 Task: Add Badger Balm Kids Mineral Sunscreen Cream, SPF 40 to the cart.
Action: Mouse moved to (247, 115)
Screenshot: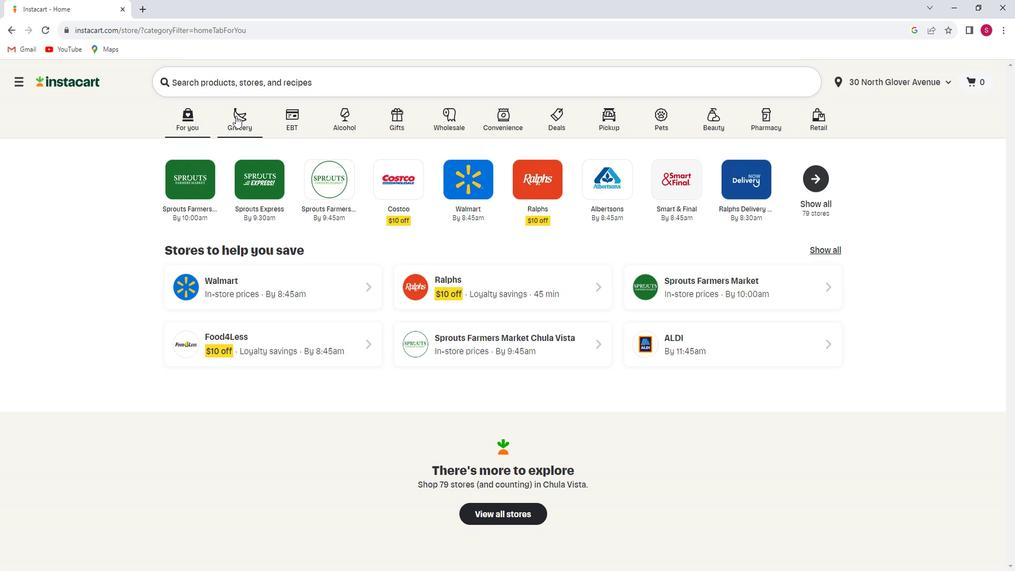 
Action: Mouse pressed left at (247, 115)
Screenshot: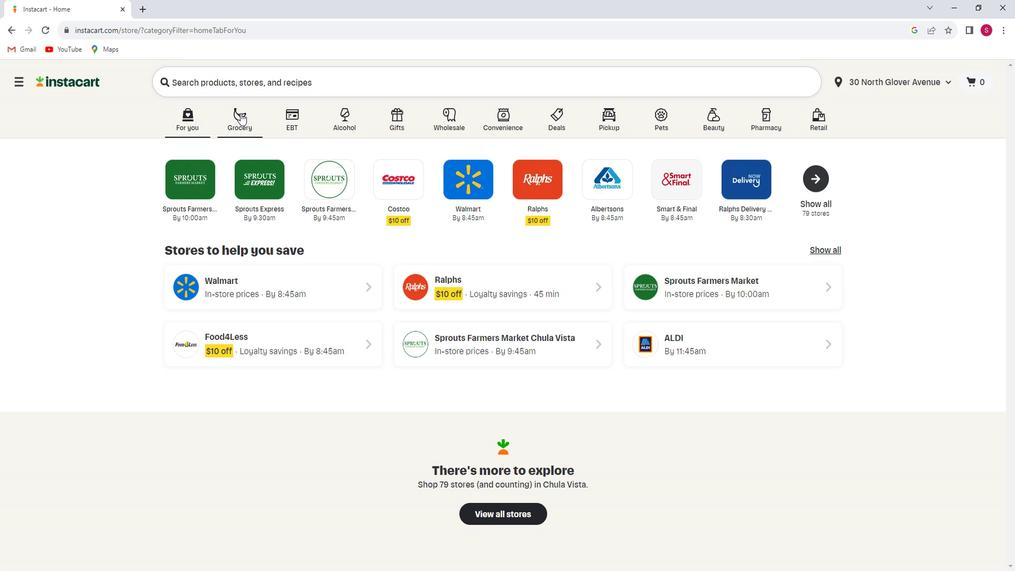 
Action: Mouse moved to (269, 197)
Screenshot: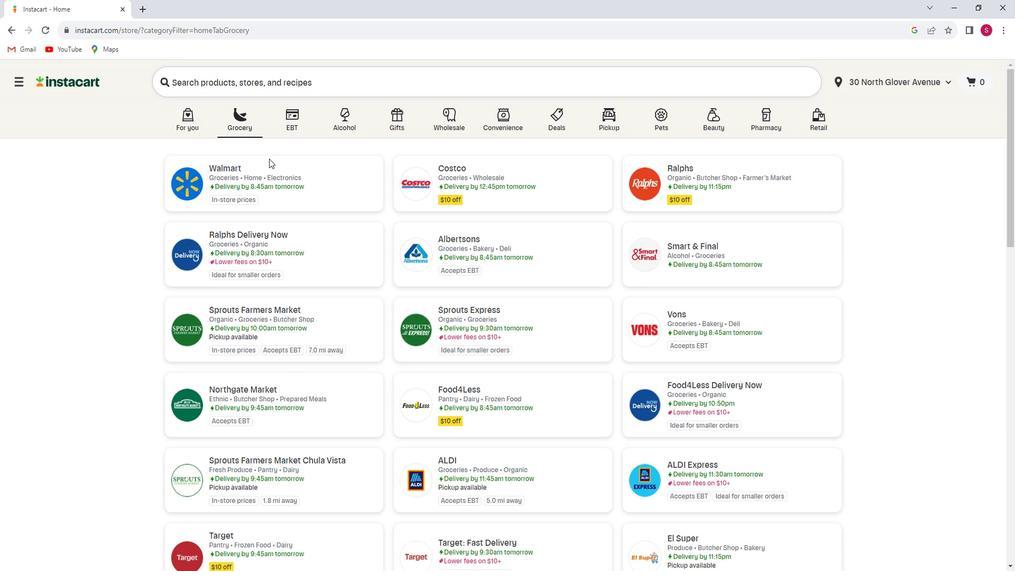 
Action: Mouse scrolled (269, 196) with delta (0, 0)
Screenshot: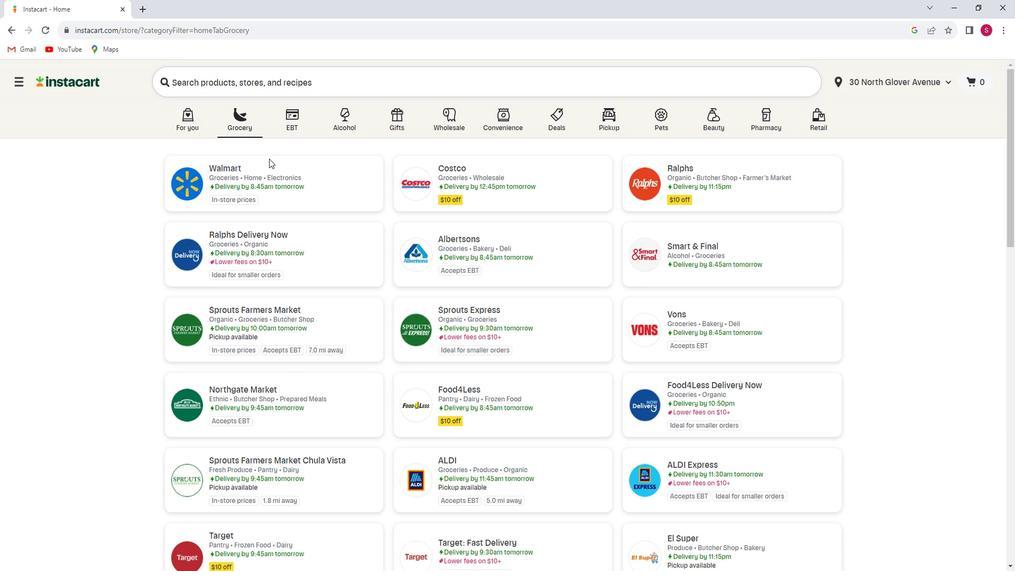 
Action: Mouse moved to (287, 266)
Screenshot: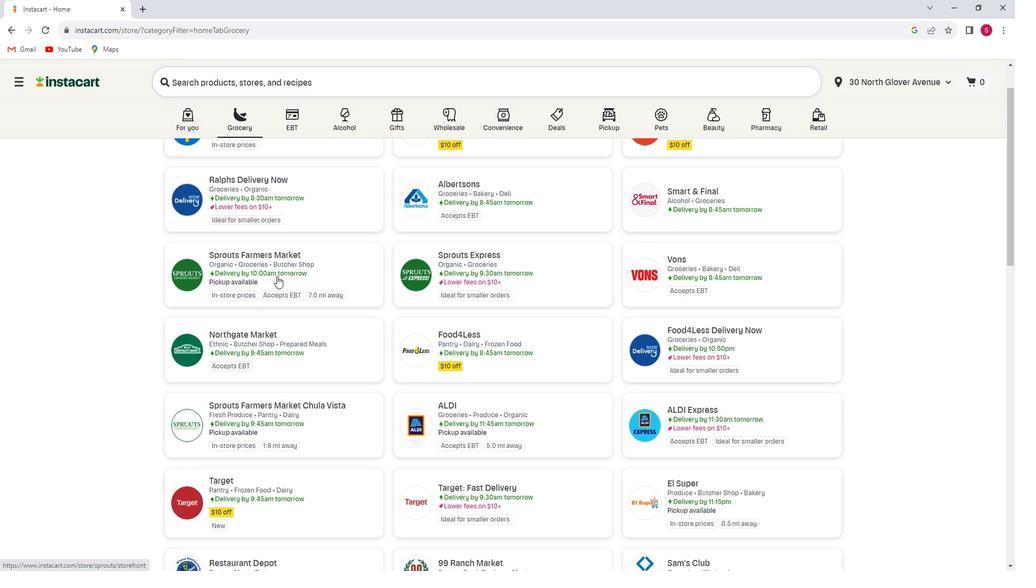 
Action: Mouse pressed left at (287, 266)
Screenshot: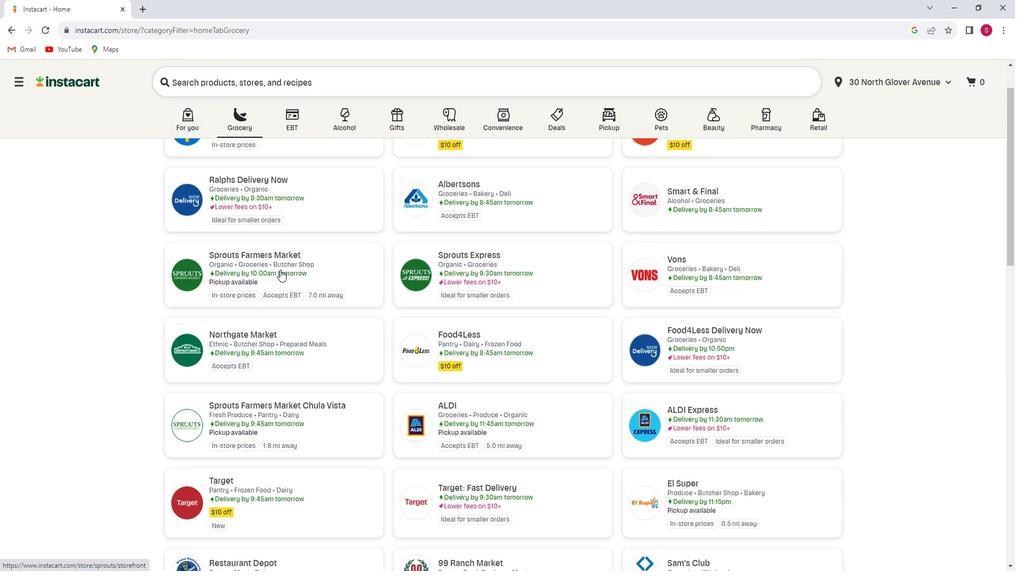 
Action: Mouse moved to (121, 310)
Screenshot: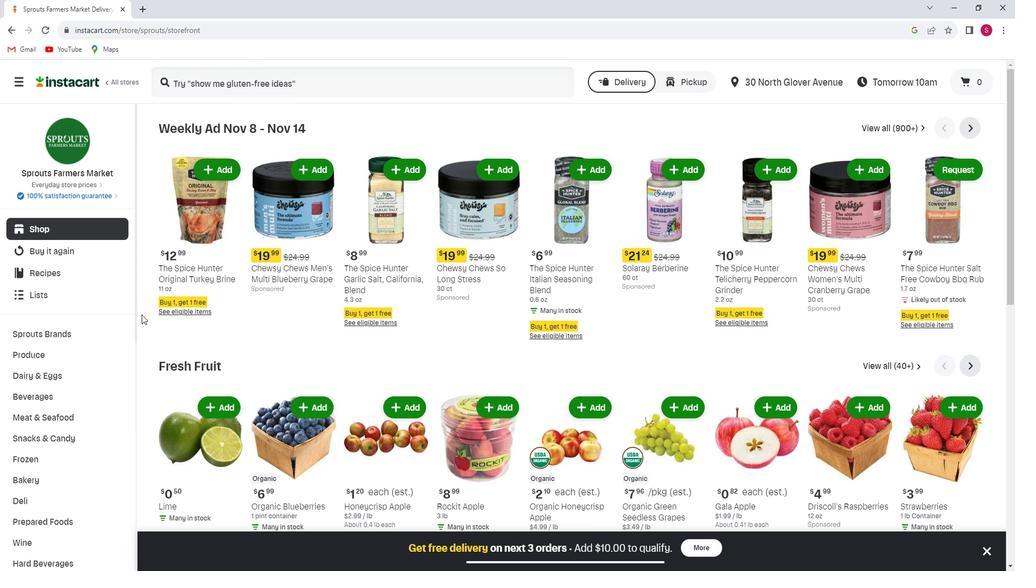 
Action: Mouse scrolled (121, 309) with delta (0, 0)
Screenshot: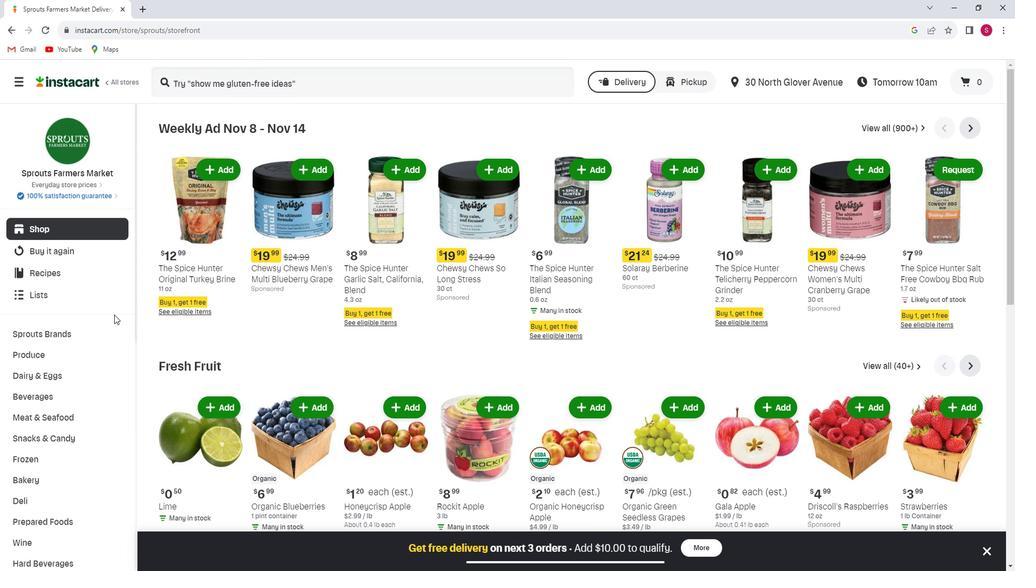 
Action: Mouse scrolled (121, 309) with delta (0, 0)
Screenshot: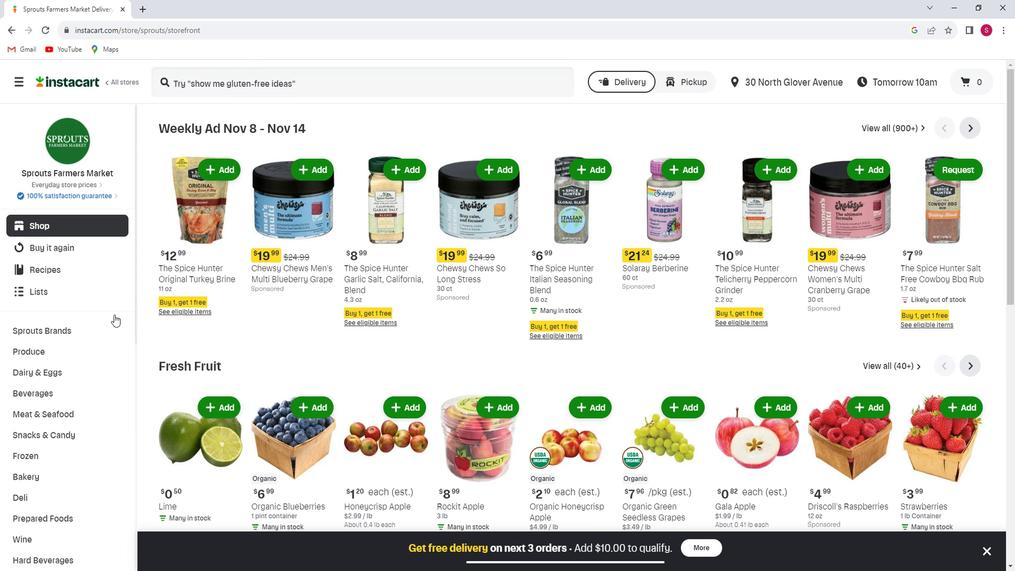 
Action: Mouse scrolled (121, 309) with delta (0, 0)
Screenshot: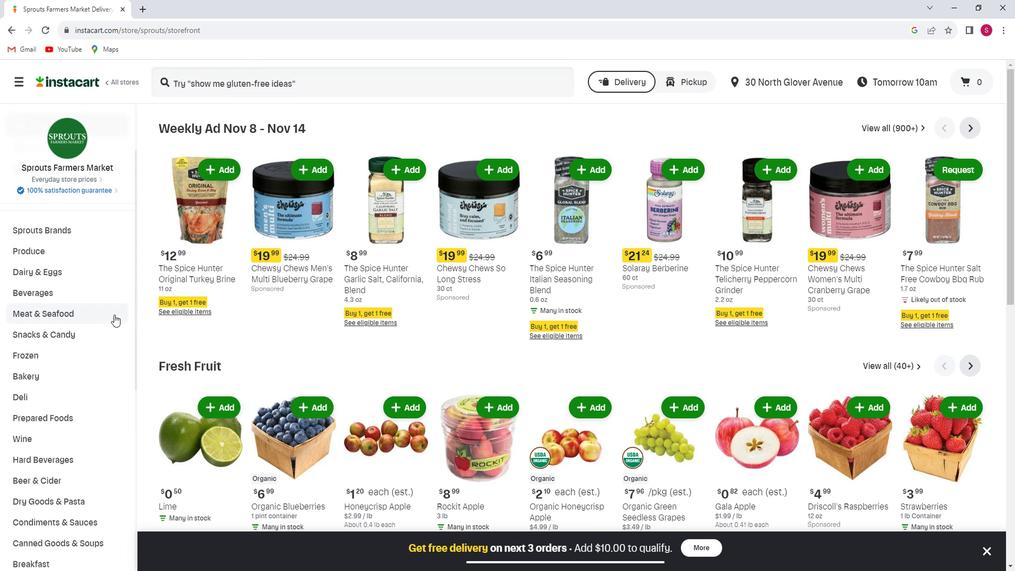 
Action: Mouse moved to (120, 310)
Screenshot: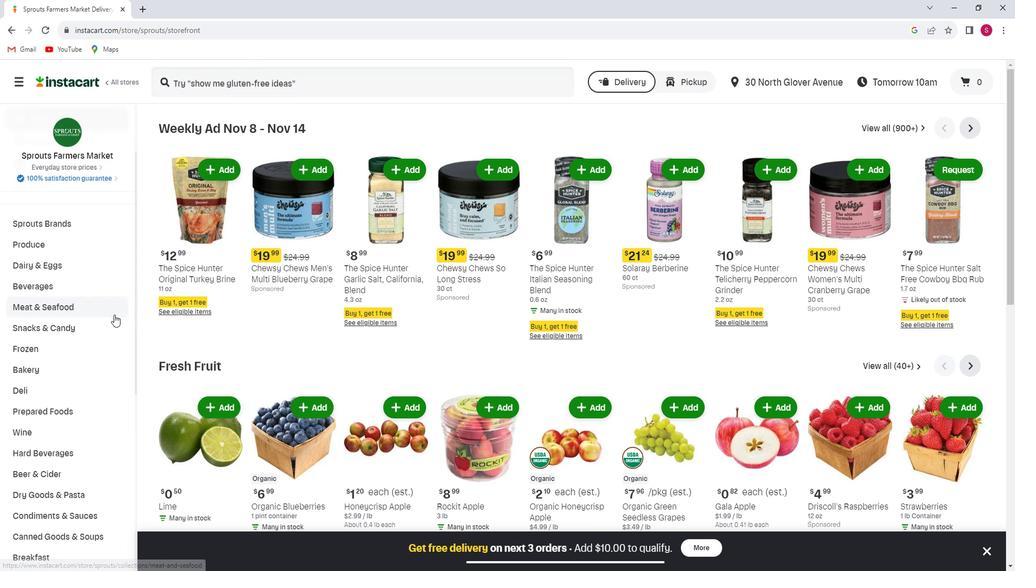 
Action: Mouse scrolled (120, 309) with delta (0, 0)
Screenshot: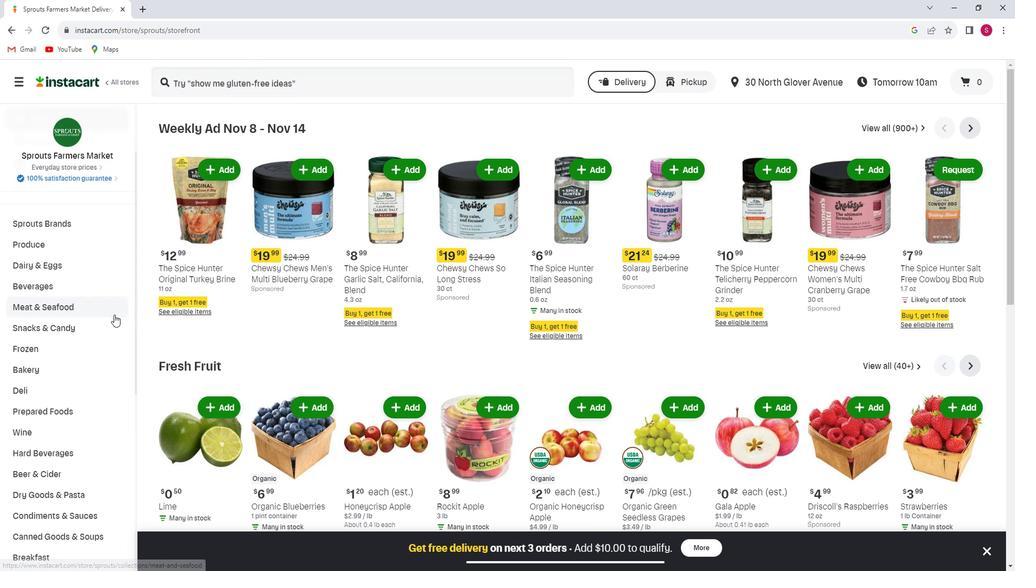 
Action: Mouse moved to (119, 311)
Screenshot: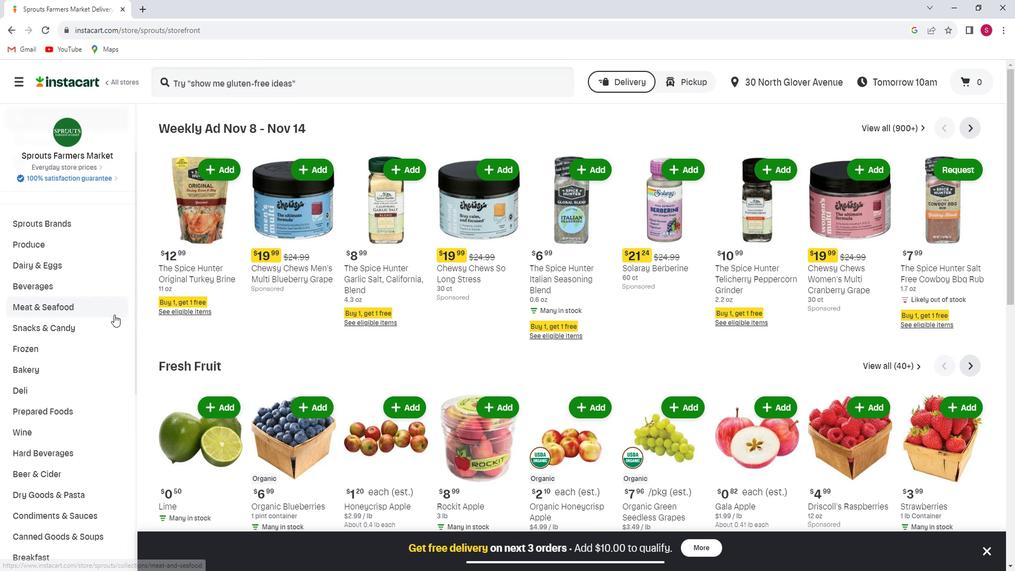 
Action: Mouse scrolled (119, 311) with delta (0, 0)
Screenshot: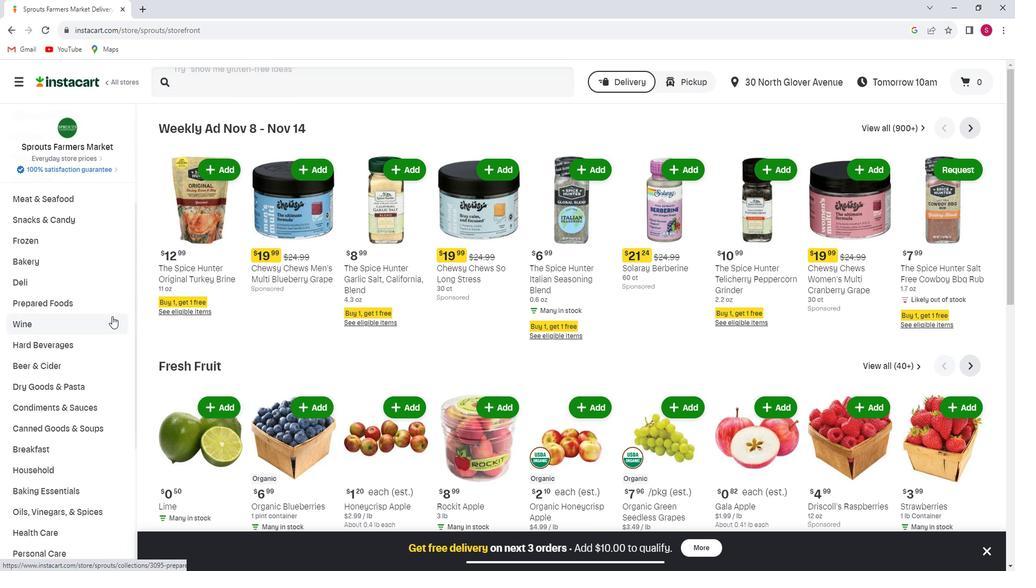 
Action: Mouse moved to (119, 312)
Screenshot: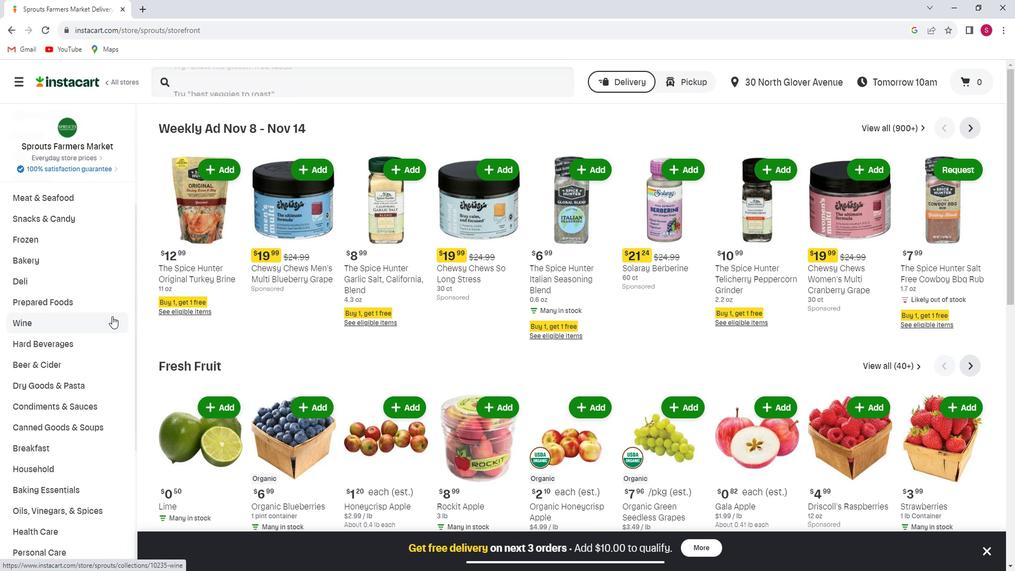 
Action: Mouse scrolled (119, 311) with delta (0, 0)
Screenshot: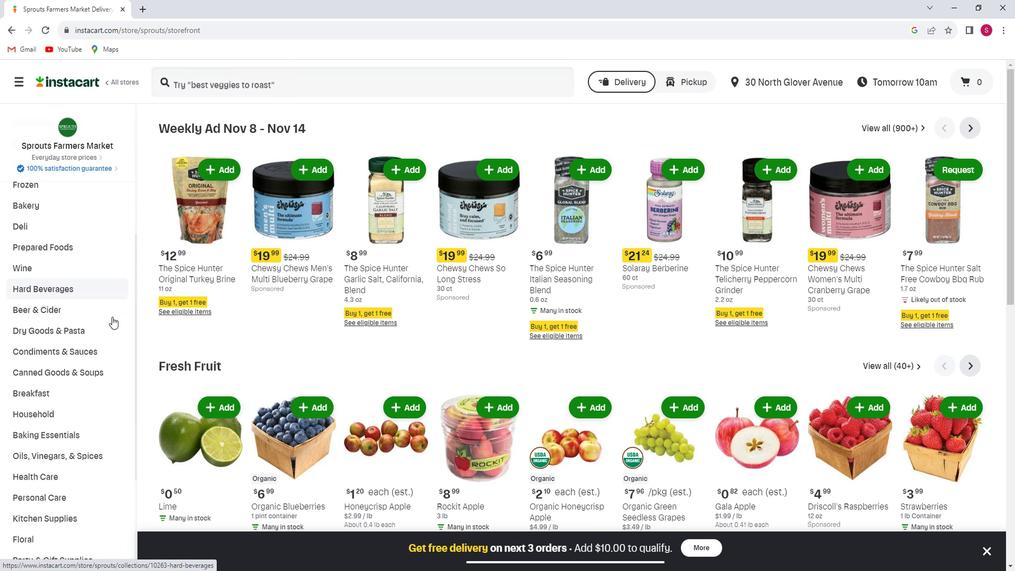 
Action: Mouse scrolled (119, 311) with delta (0, 0)
Screenshot: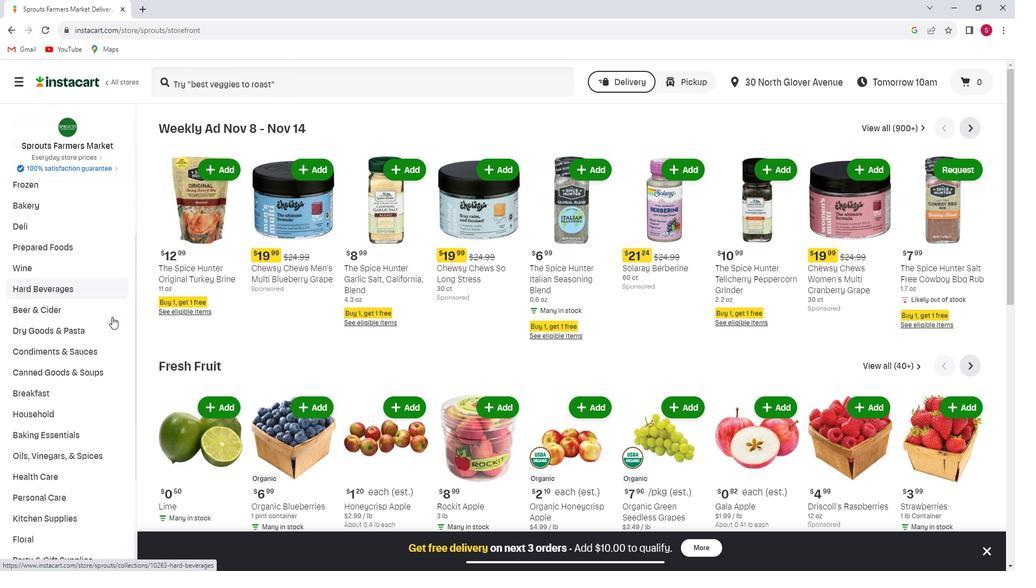 
Action: Mouse moved to (93, 329)
Screenshot: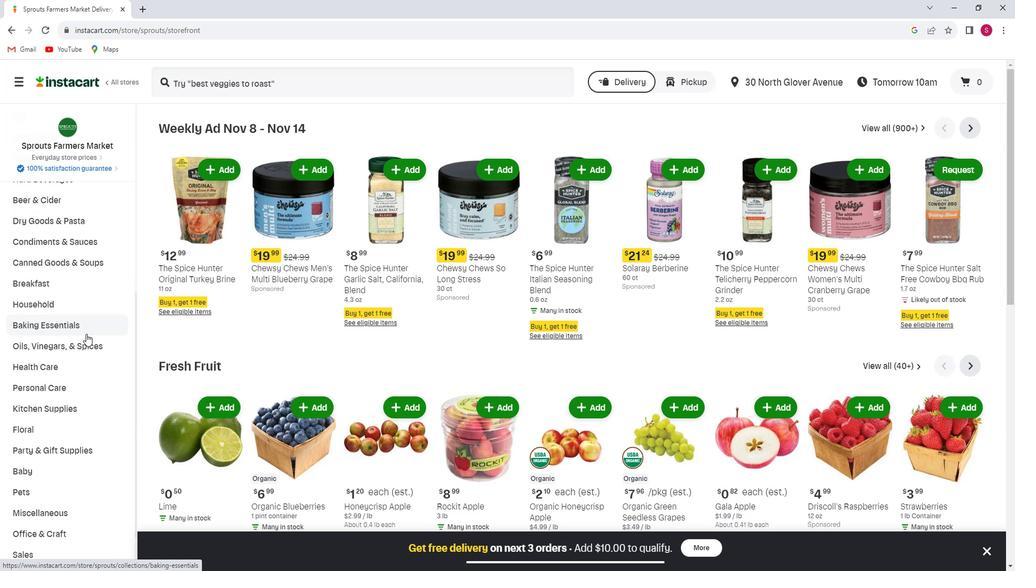
Action: Mouse scrolled (93, 328) with delta (0, 0)
Screenshot: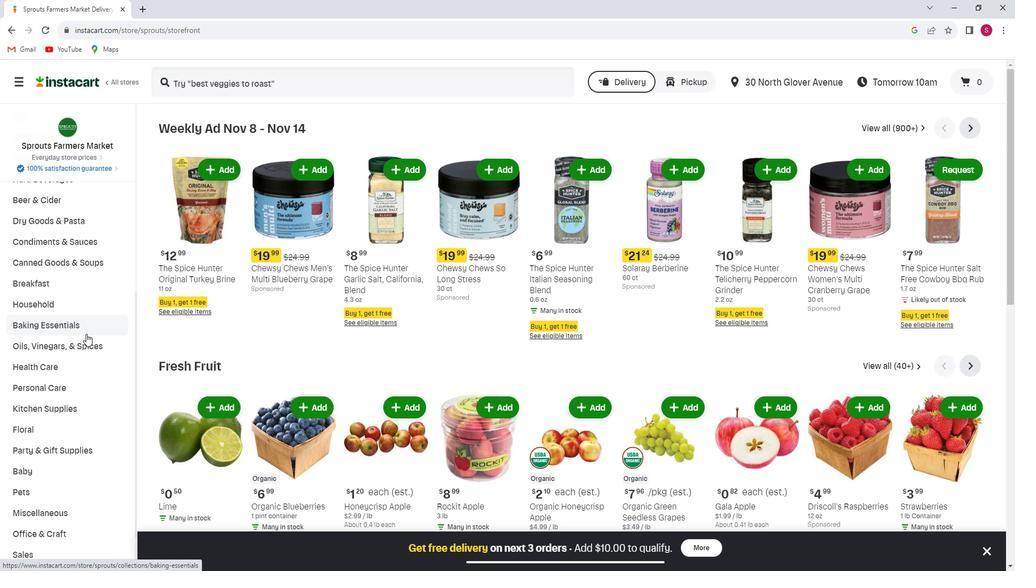 
Action: Mouse moved to (82, 329)
Screenshot: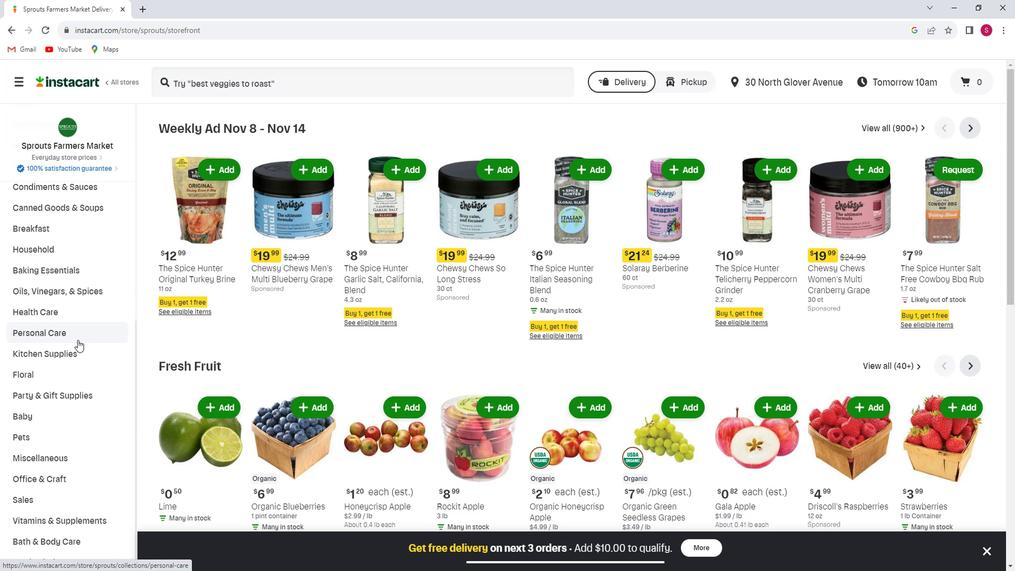
Action: Mouse pressed left at (82, 329)
Screenshot: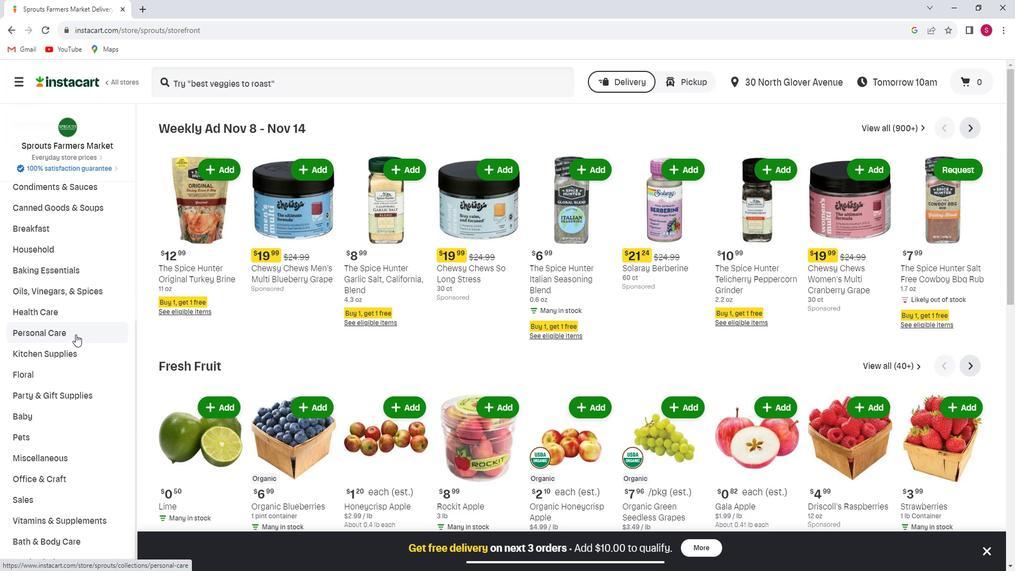 
Action: Mouse moved to (833, 154)
Screenshot: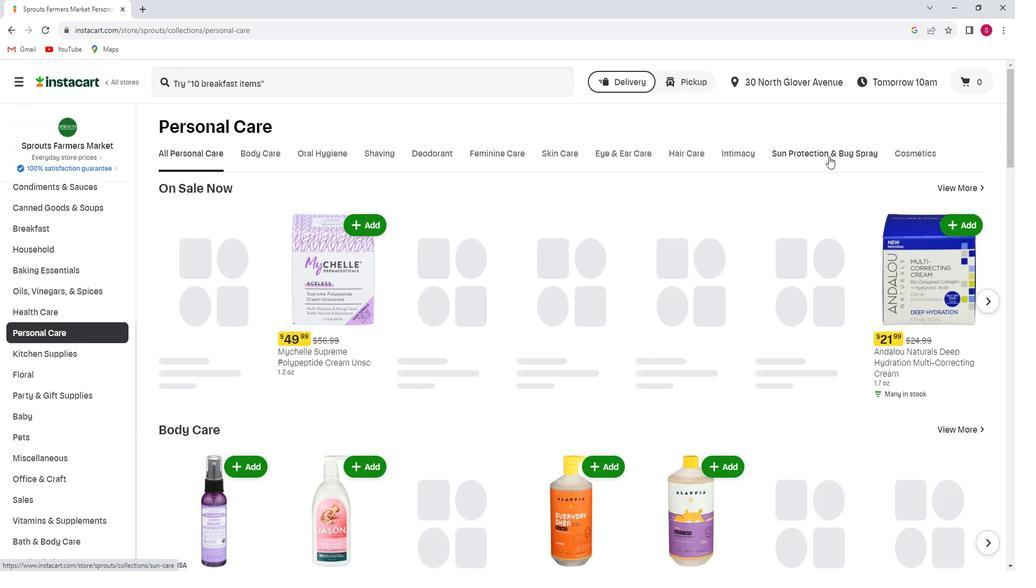 
Action: Mouse pressed left at (833, 154)
Screenshot: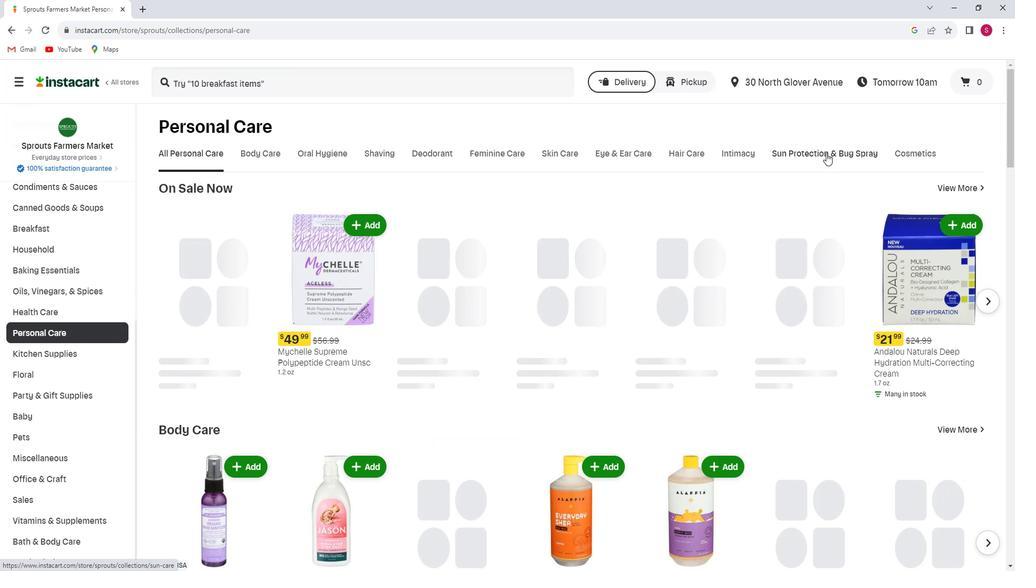 
Action: Mouse moved to (313, 85)
Screenshot: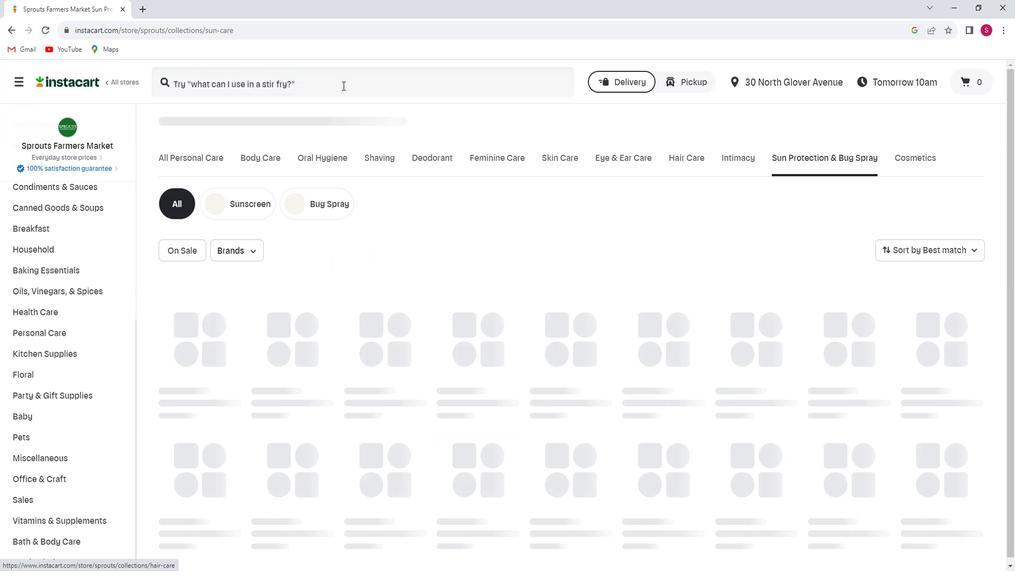 
Action: Mouse pressed left at (313, 85)
Screenshot: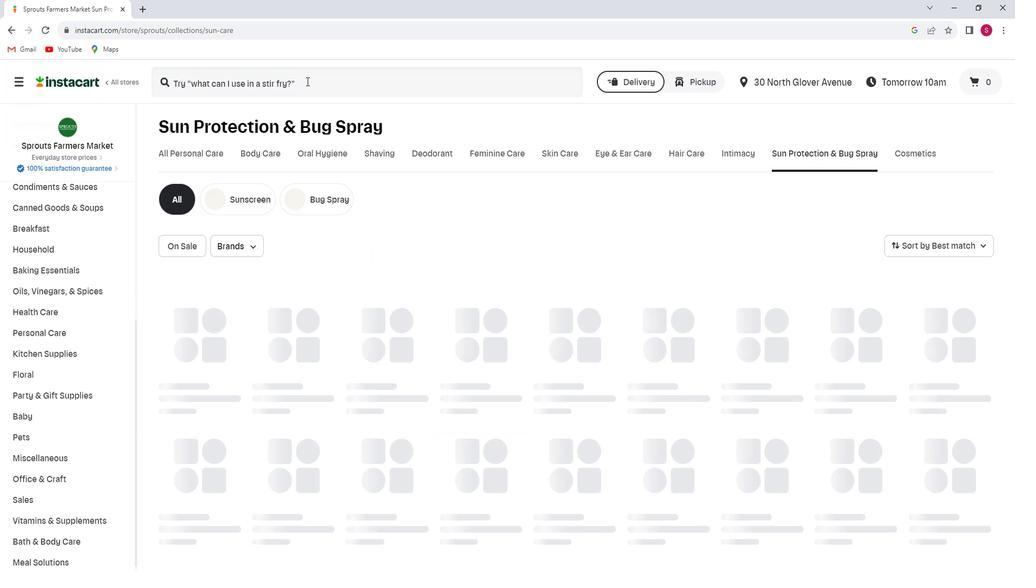 
Action: Key pressed <Key.shift>Badger<Key.space><Key.shift>Balm<Key.space><Key.shift>kids<Key.space><Key.shift>Mineral<Key.space><Key.shift>Sunscreen<Key.space><Key.shift>Cream<Key.space><Key.backspace>,<Key.space><Key.shift>S<Key.shift>PF<Key.space>40<Key.enter>
Screenshot: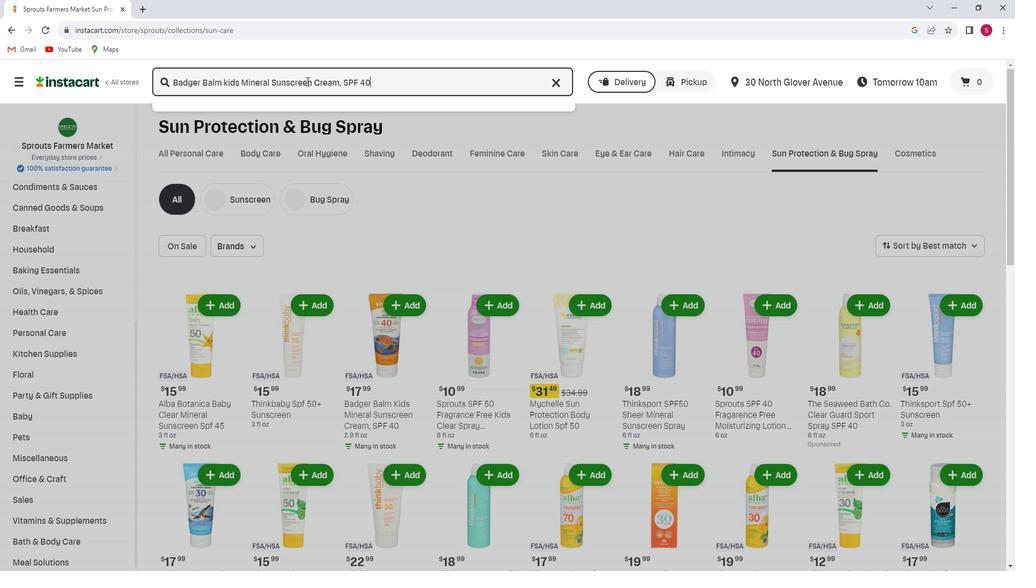 
Action: Mouse moved to (303, 202)
Screenshot: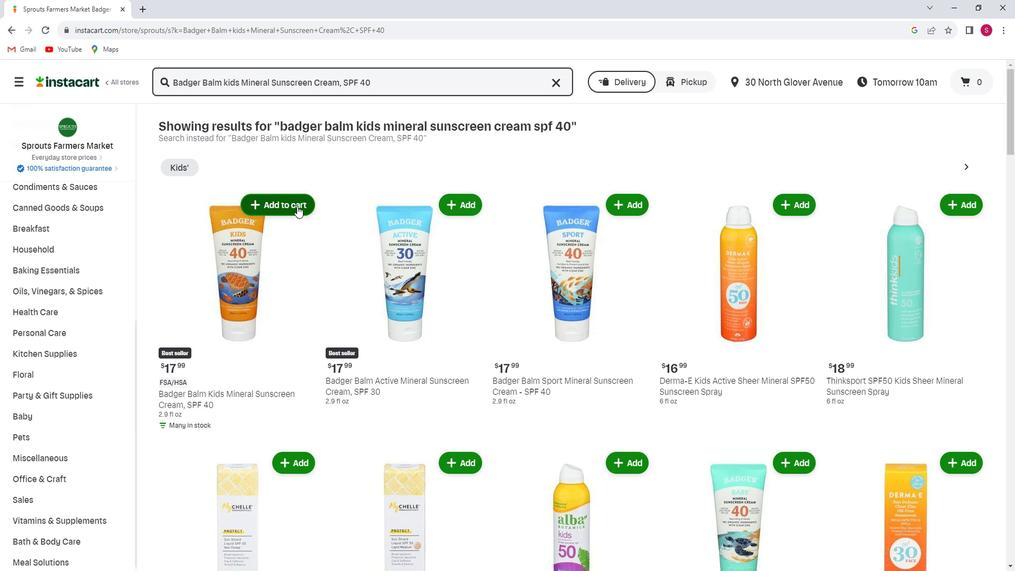 
Action: Mouse pressed left at (303, 202)
Screenshot: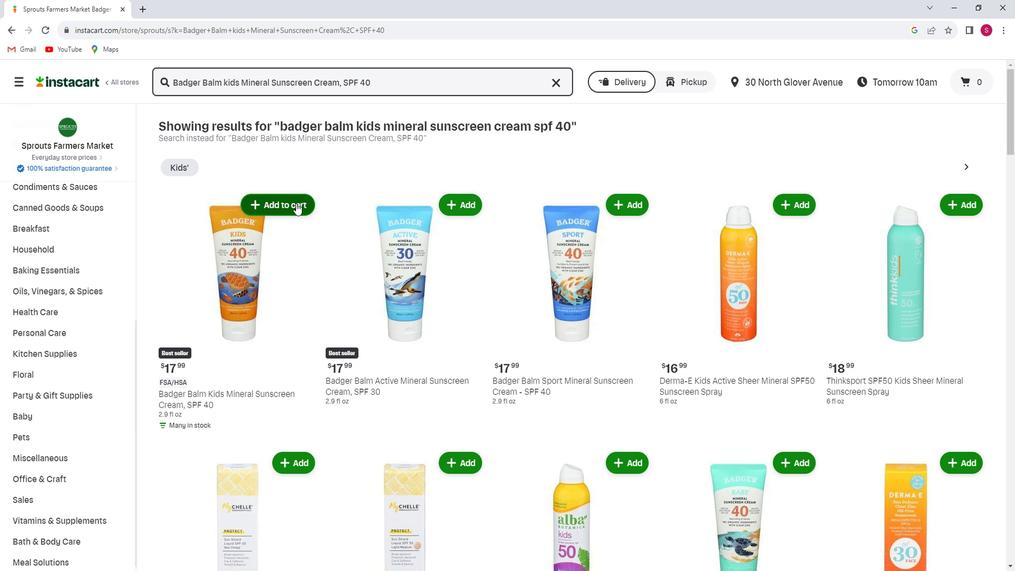 
Action: Mouse moved to (299, 240)
Screenshot: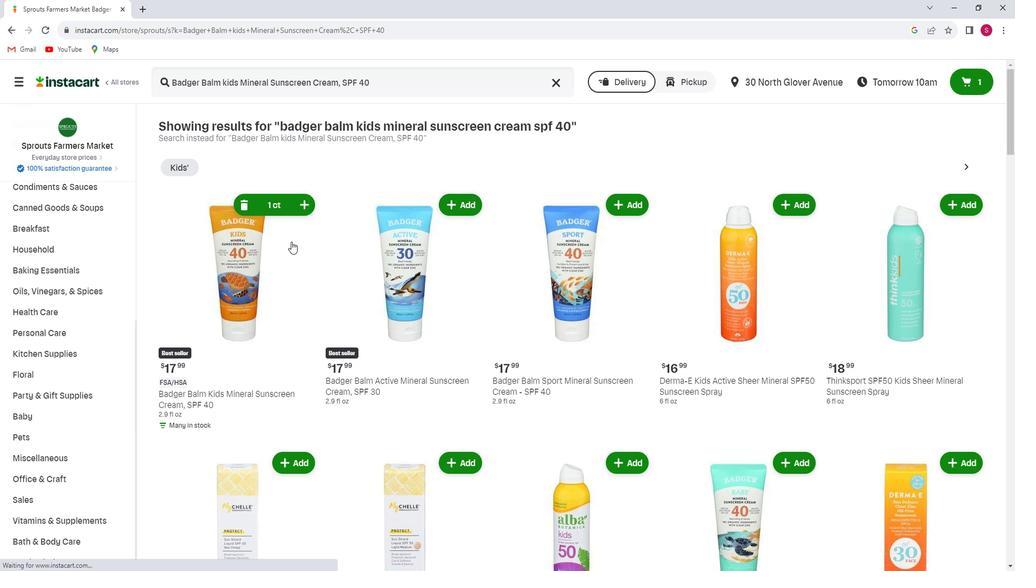 
